 Task: Sort the products in the category "First Aid & Outdoor Essentials" by relevance.
Action: Mouse pressed left at (220, 101)
Screenshot: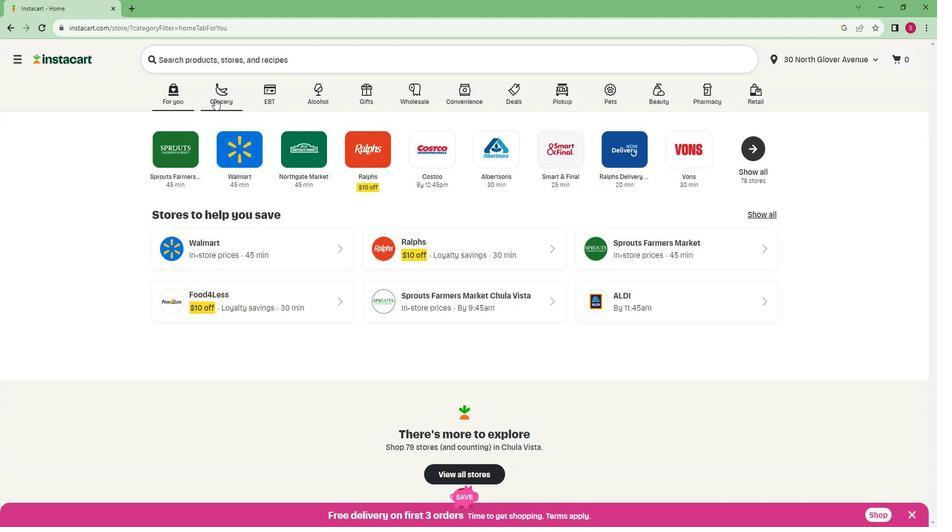 
Action: Mouse moved to (236, 274)
Screenshot: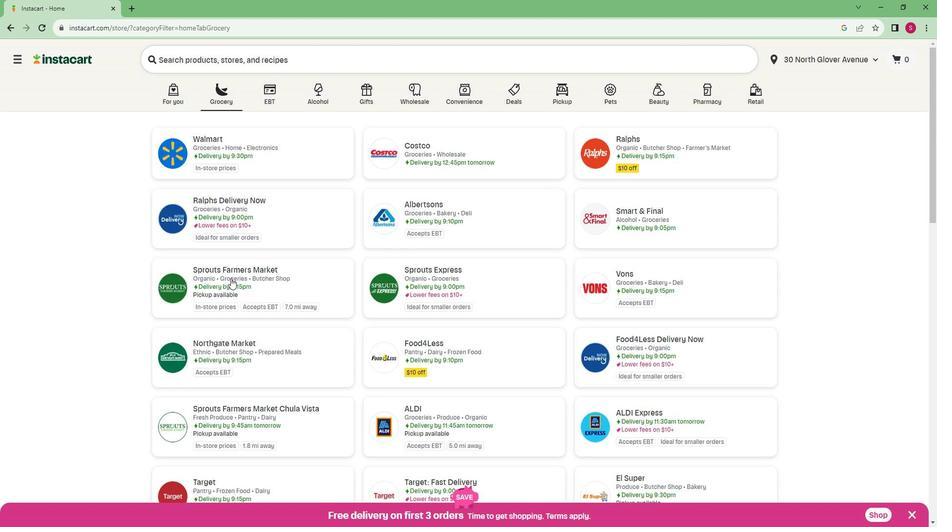 
Action: Mouse pressed left at (236, 274)
Screenshot: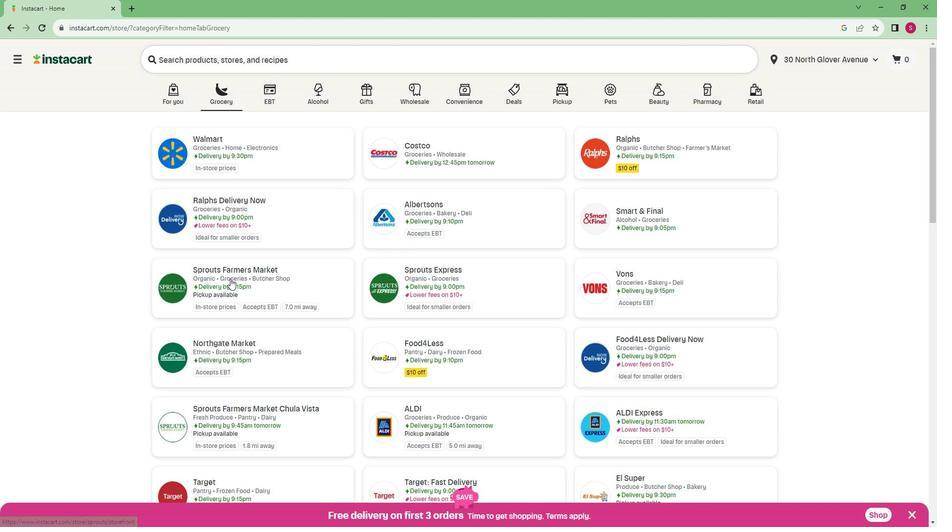
Action: Mouse moved to (83, 331)
Screenshot: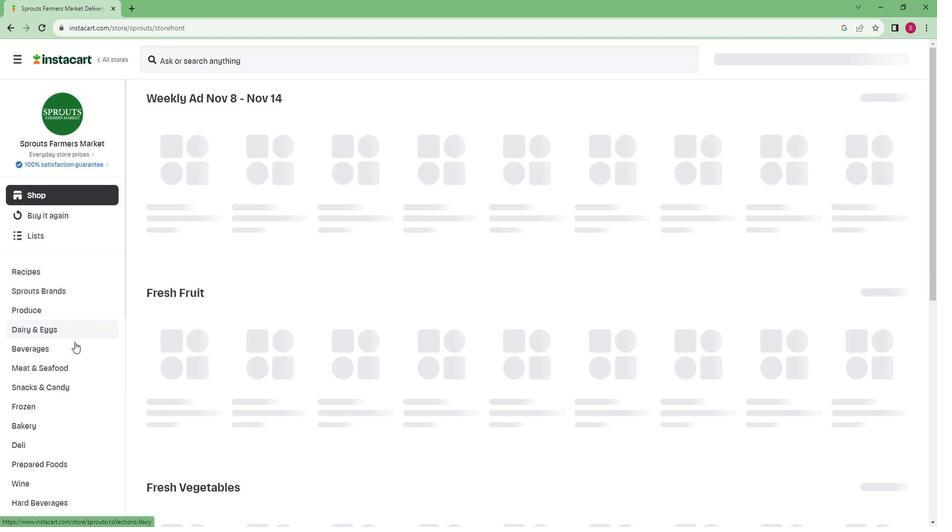 
Action: Mouse scrolled (83, 331) with delta (0, 0)
Screenshot: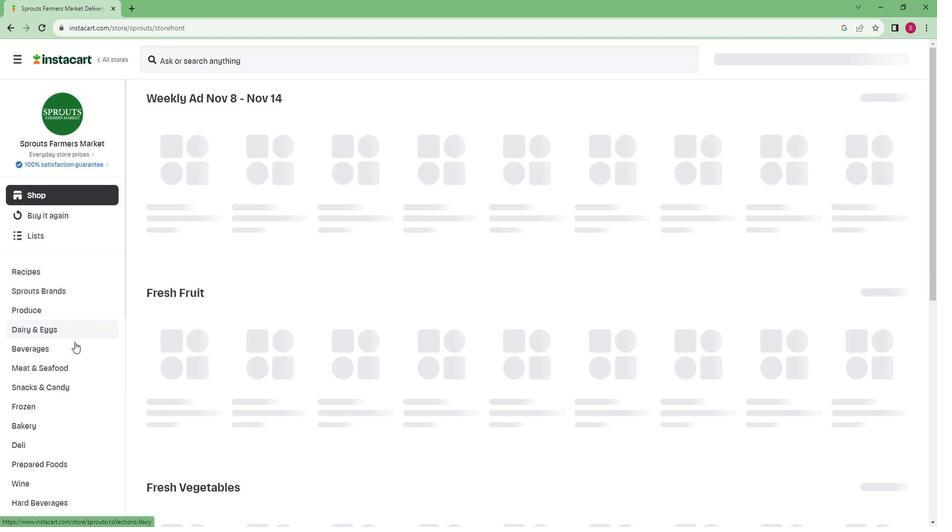 
Action: Mouse moved to (82, 333)
Screenshot: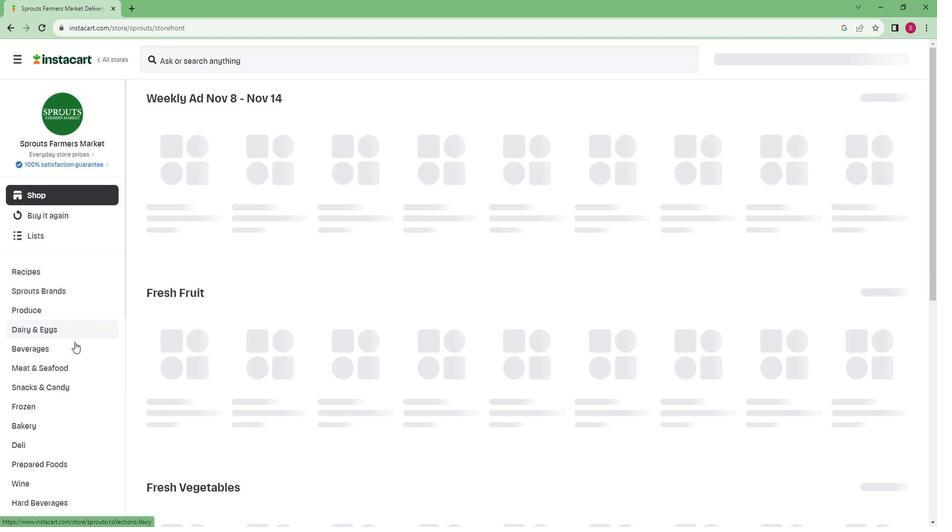 
Action: Mouse scrolled (82, 332) with delta (0, 0)
Screenshot: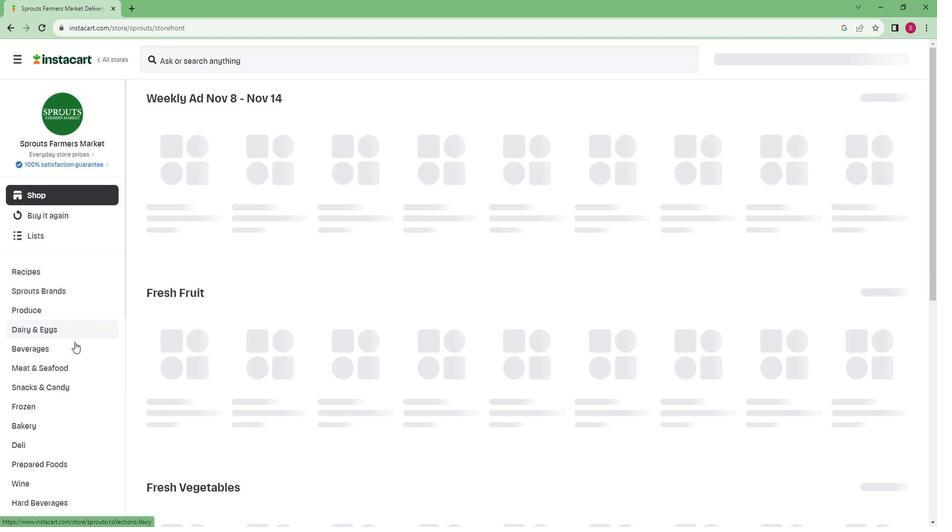 
Action: Mouse moved to (79, 336)
Screenshot: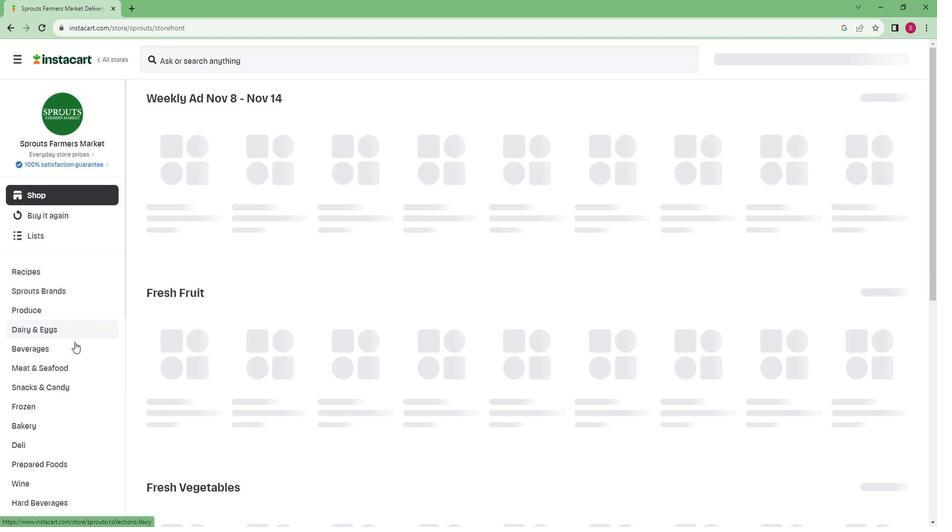 
Action: Mouse scrolled (79, 335) with delta (0, 0)
Screenshot: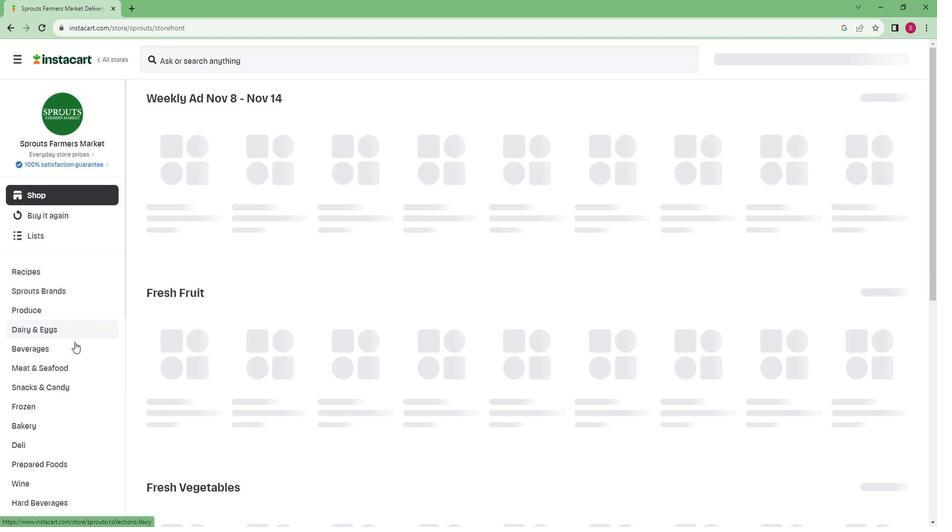 
Action: Mouse moved to (78, 337)
Screenshot: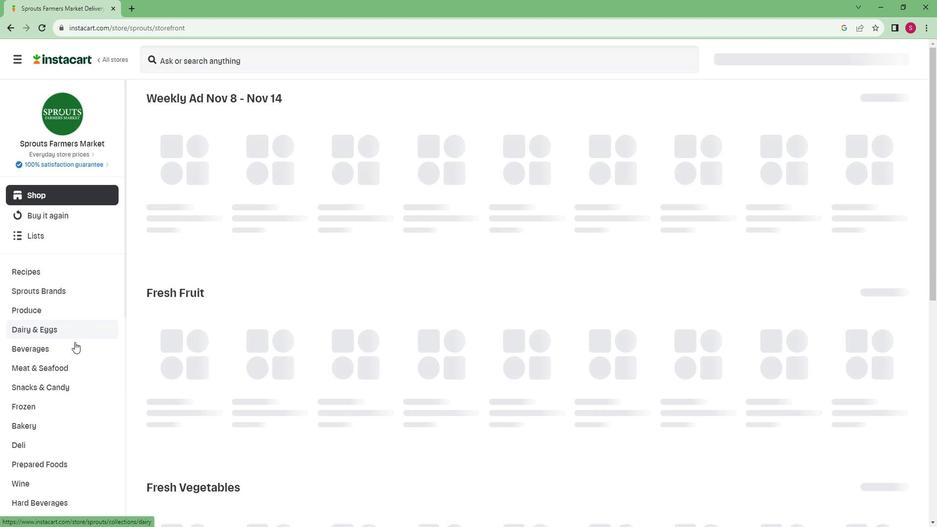 
Action: Mouse scrolled (78, 337) with delta (0, 0)
Screenshot: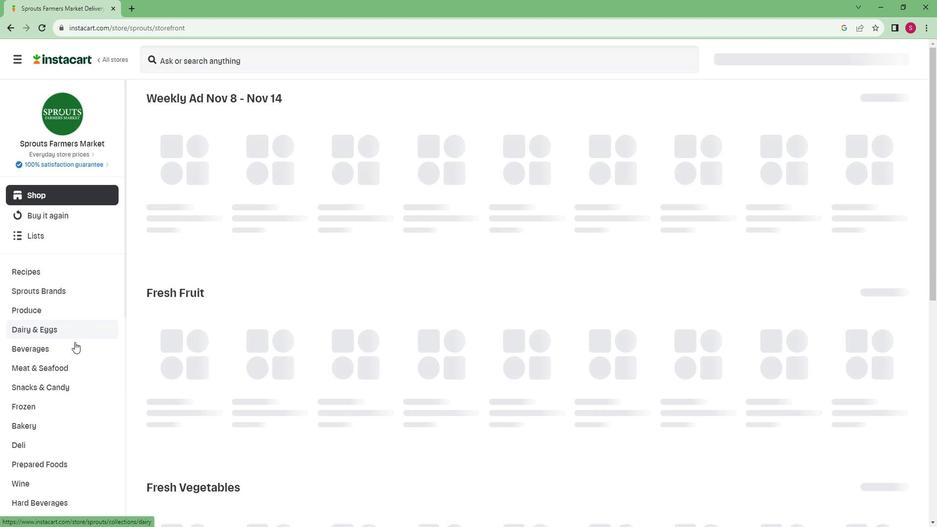 
Action: Mouse moved to (73, 340)
Screenshot: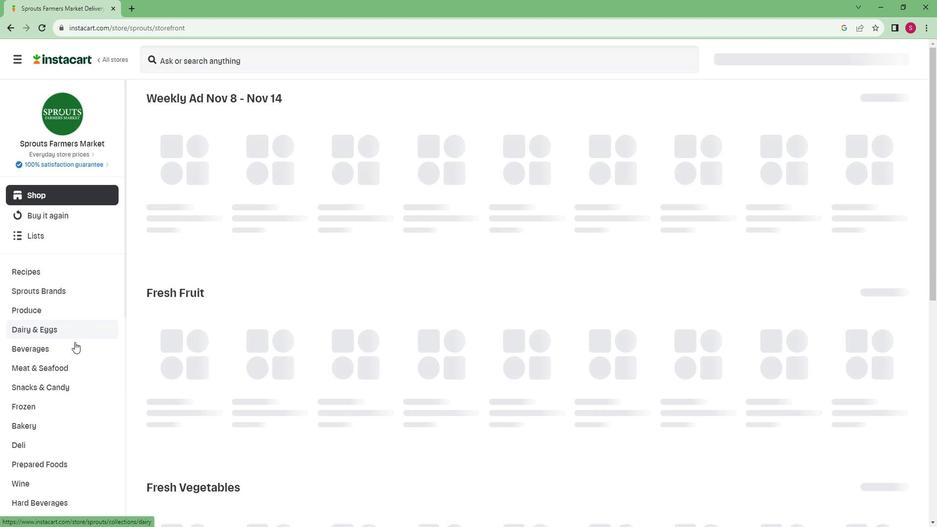 
Action: Mouse scrolled (73, 340) with delta (0, 0)
Screenshot: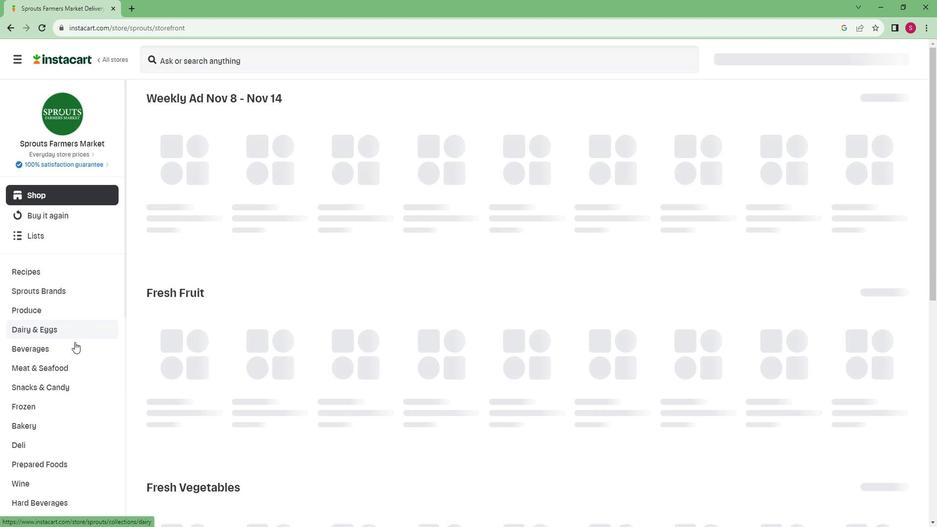 
Action: Mouse scrolled (73, 340) with delta (0, 0)
Screenshot: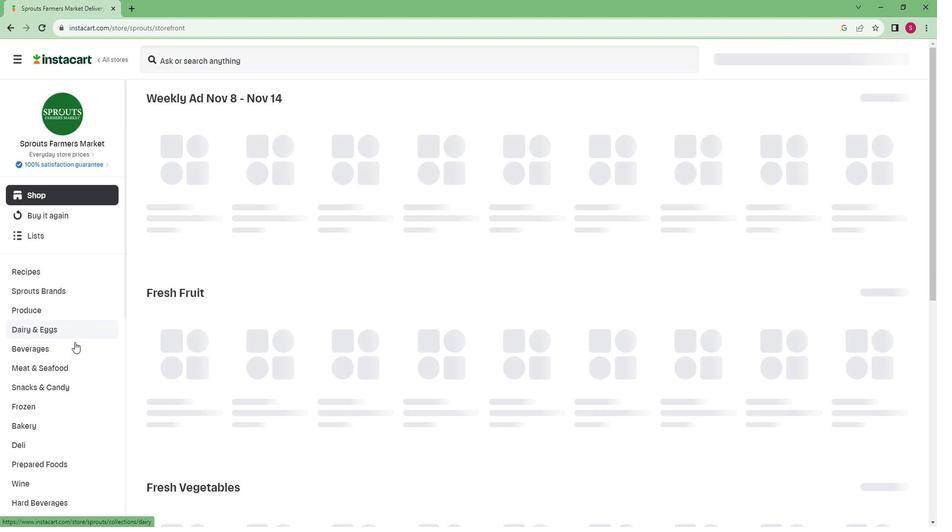 
Action: Mouse scrolled (73, 340) with delta (0, 0)
Screenshot: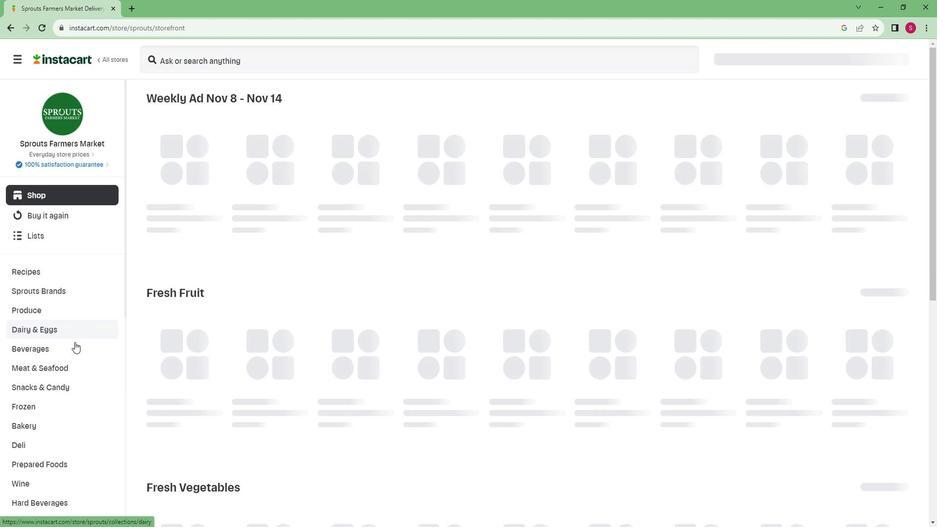 
Action: Mouse scrolled (73, 340) with delta (0, 0)
Screenshot: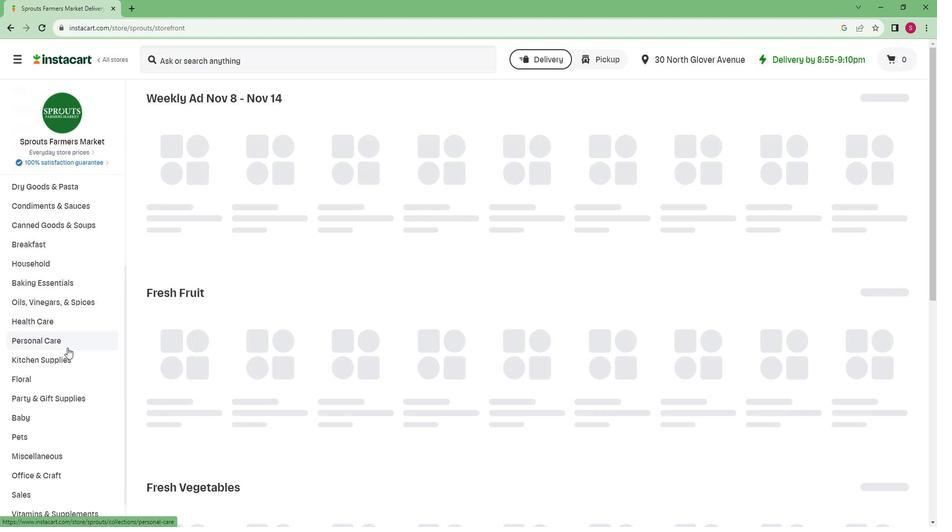 
Action: Mouse scrolled (73, 340) with delta (0, 0)
Screenshot: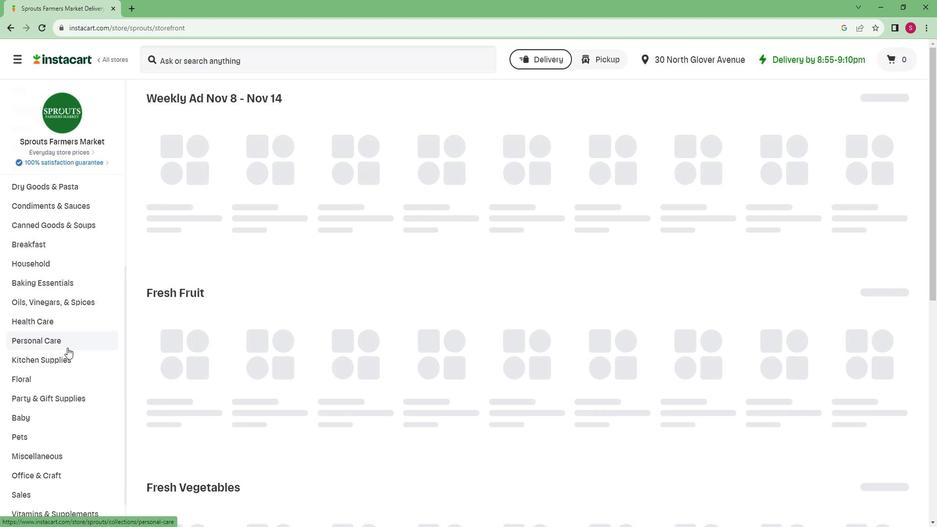 
Action: Mouse scrolled (73, 340) with delta (0, 0)
Screenshot: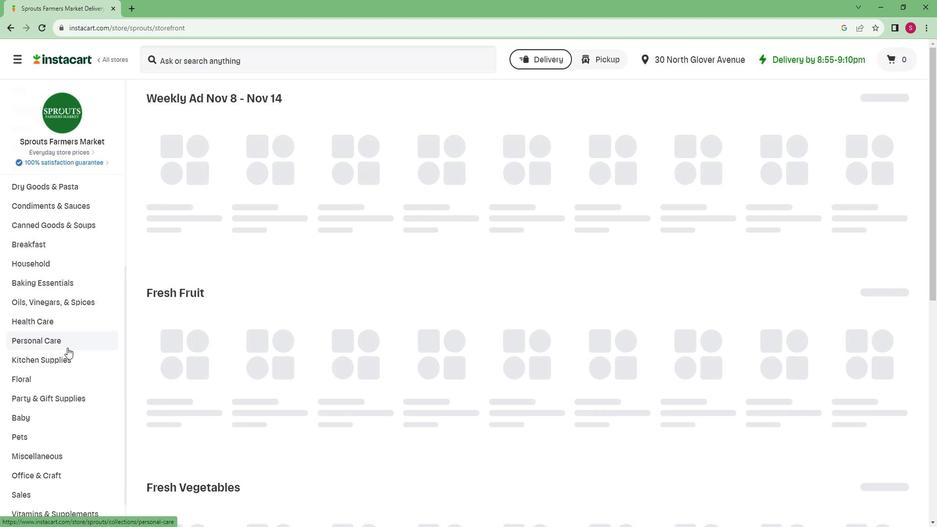 
Action: Mouse scrolled (73, 340) with delta (0, 0)
Screenshot: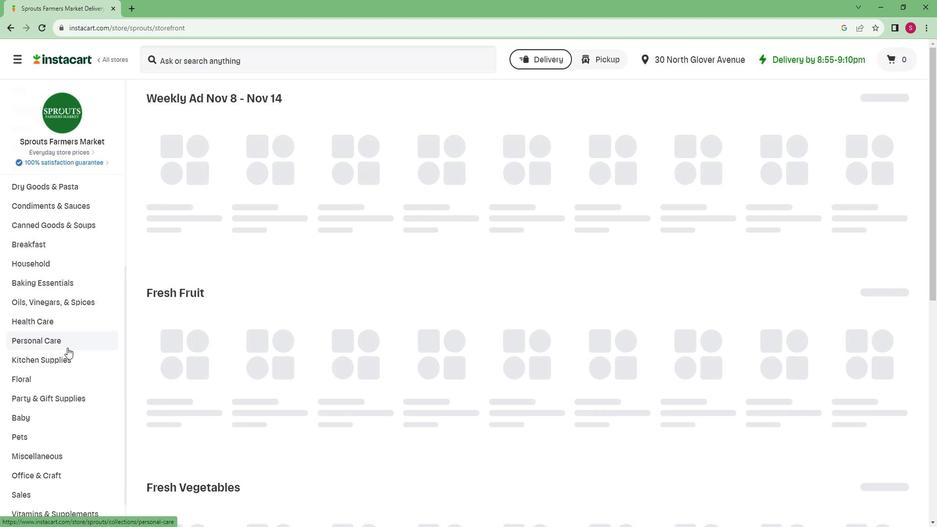 
Action: Mouse scrolled (73, 340) with delta (0, 0)
Screenshot: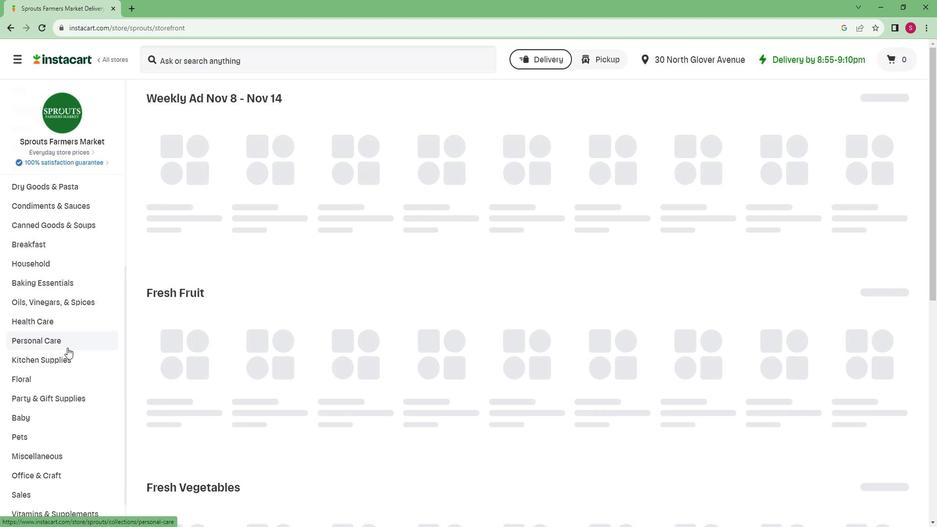 
Action: Mouse moved to (72, 339)
Screenshot: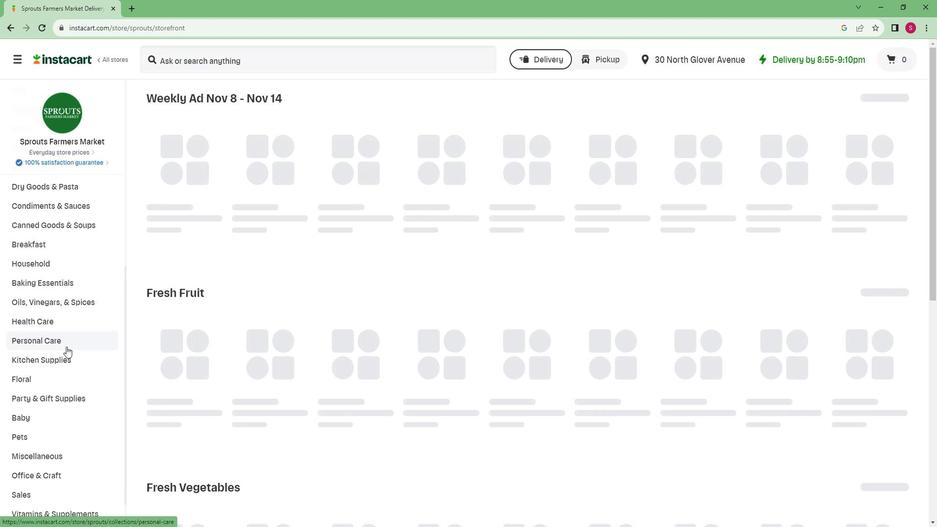 
Action: Mouse scrolled (72, 339) with delta (0, 0)
Screenshot: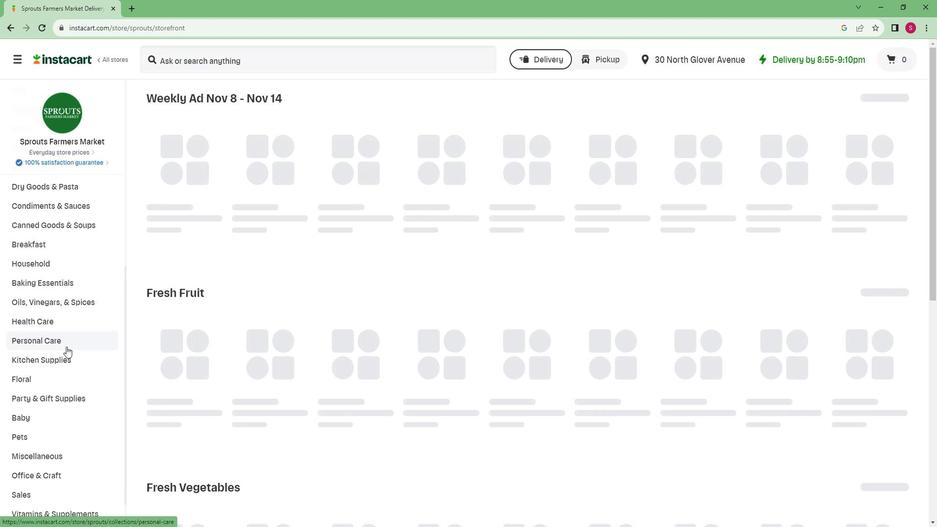 
Action: Mouse moved to (25, 482)
Screenshot: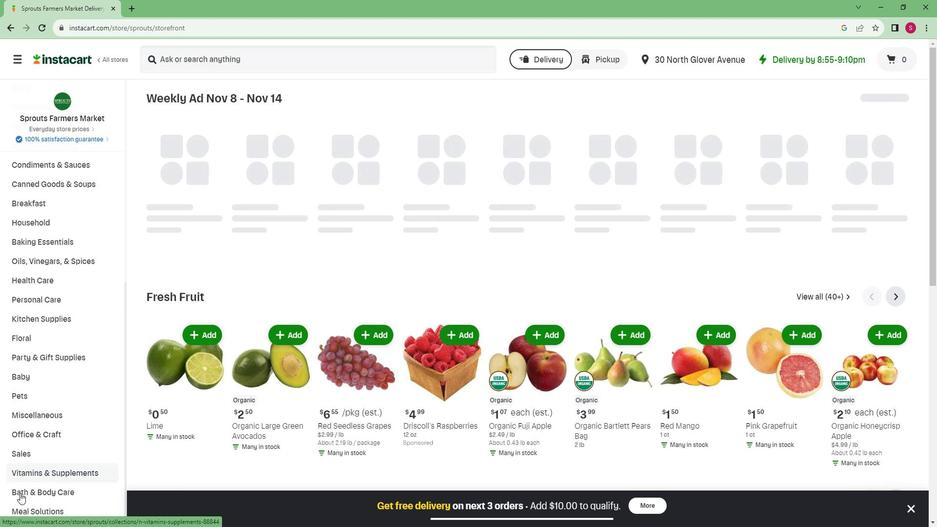 
Action: Mouse pressed left at (25, 482)
Screenshot: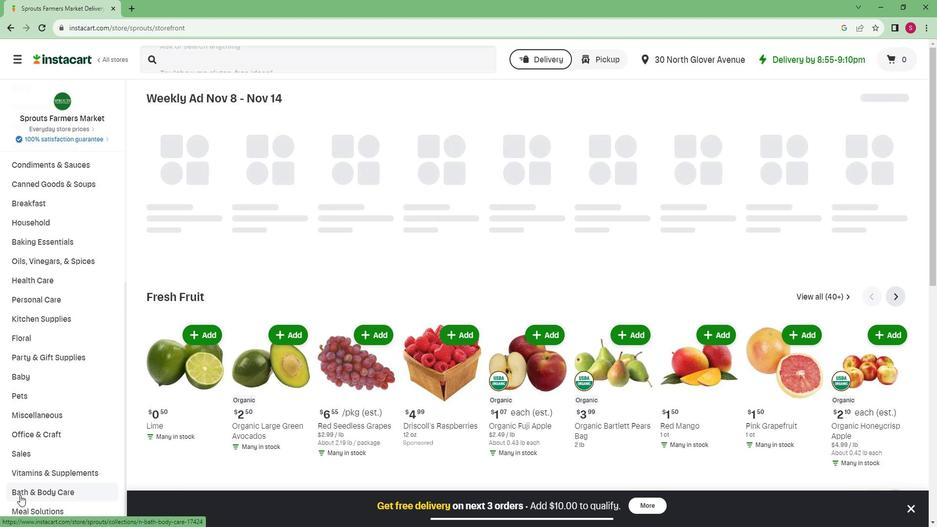 
Action: Mouse moved to (14, 479)
Screenshot: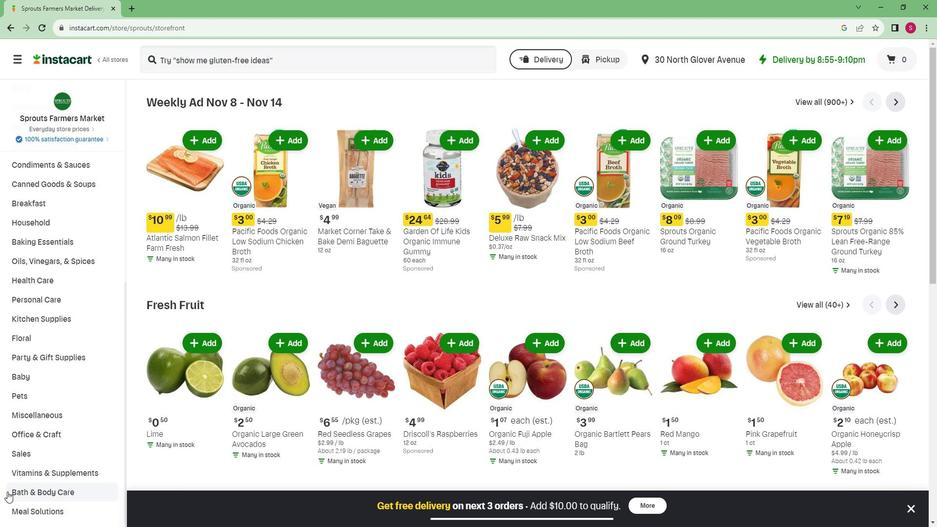 
Action: Mouse pressed left at (14, 479)
Screenshot: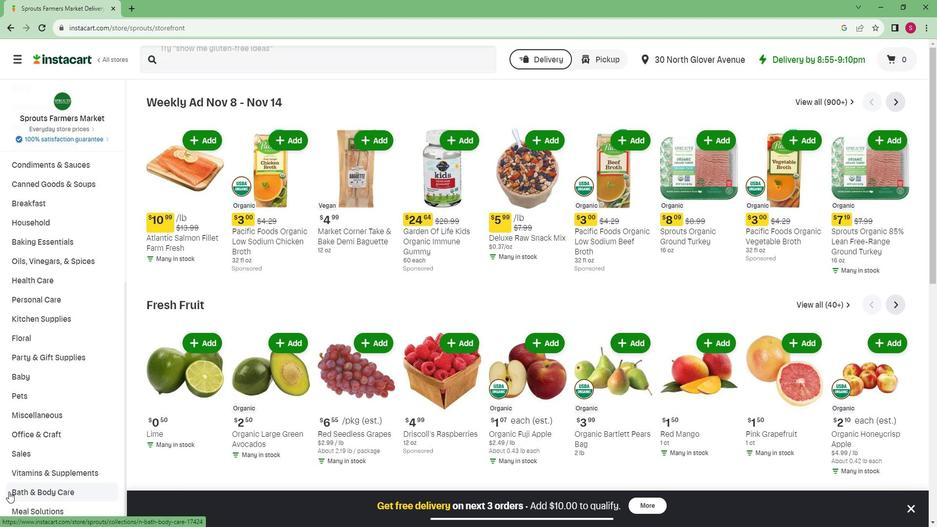 
Action: Mouse moved to (22, 459)
Screenshot: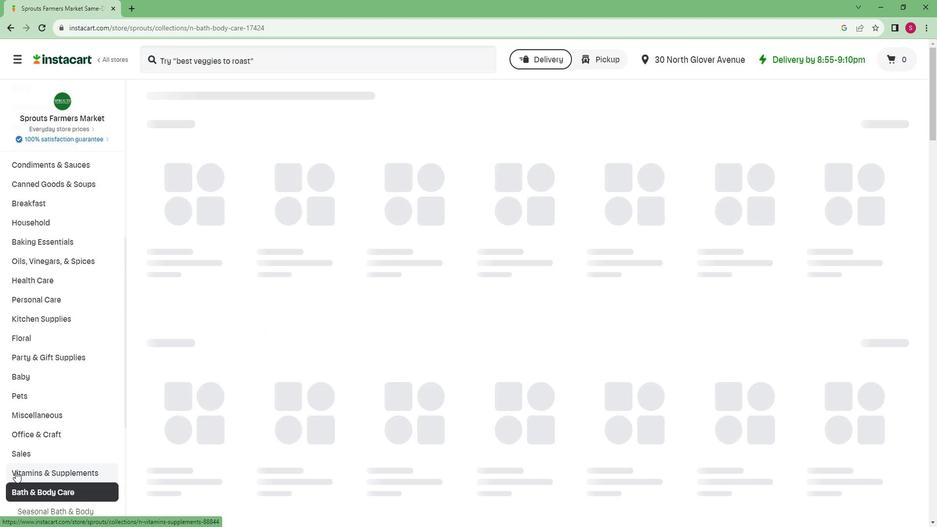 
Action: Mouse scrolled (22, 458) with delta (0, 0)
Screenshot: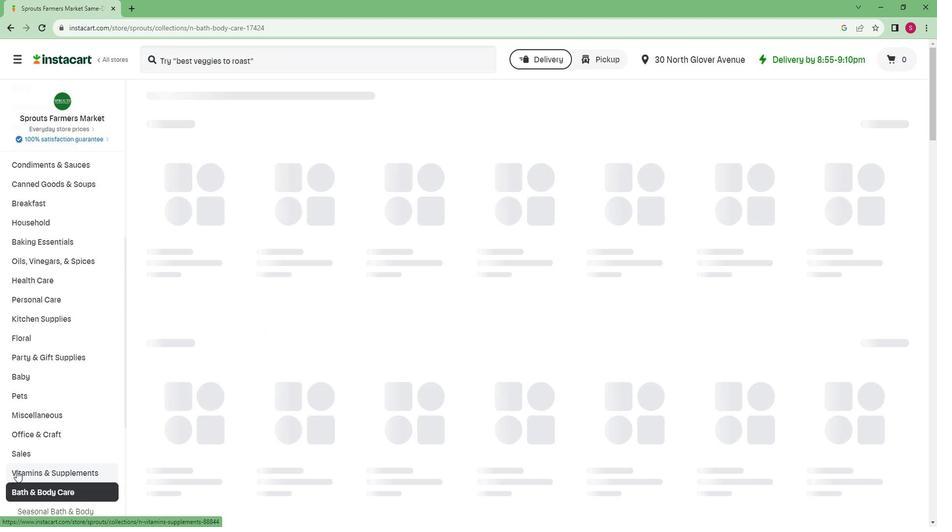 
Action: Mouse scrolled (22, 458) with delta (0, 0)
Screenshot: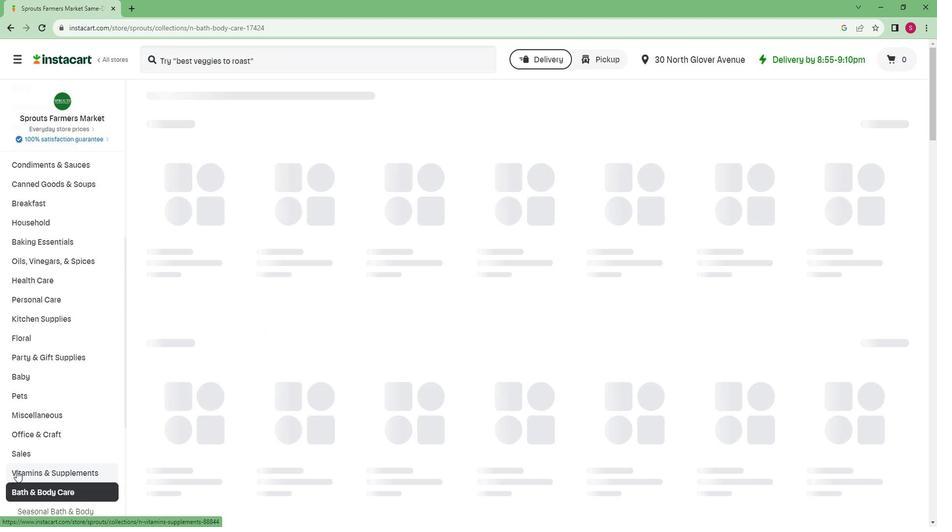
Action: Mouse scrolled (22, 458) with delta (0, 0)
Screenshot: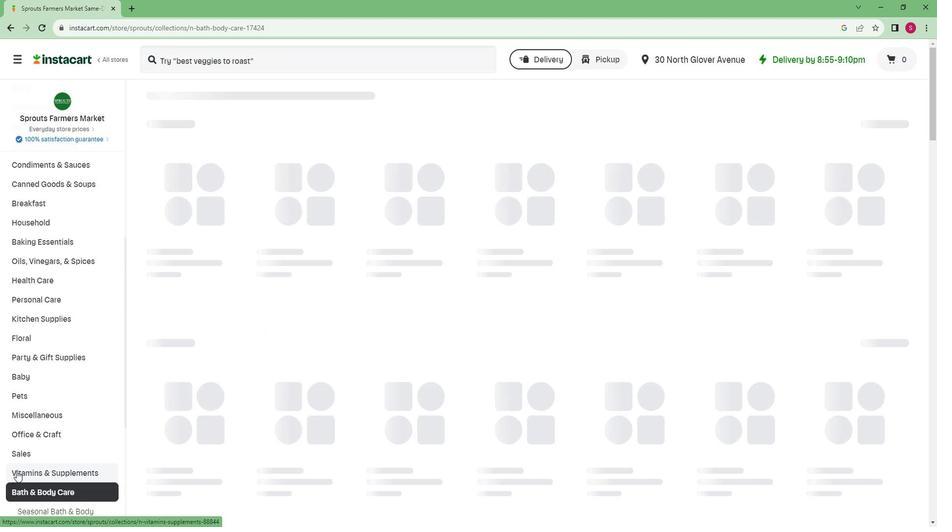 
Action: Mouse scrolled (22, 458) with delta (0, 0)
Screenshot: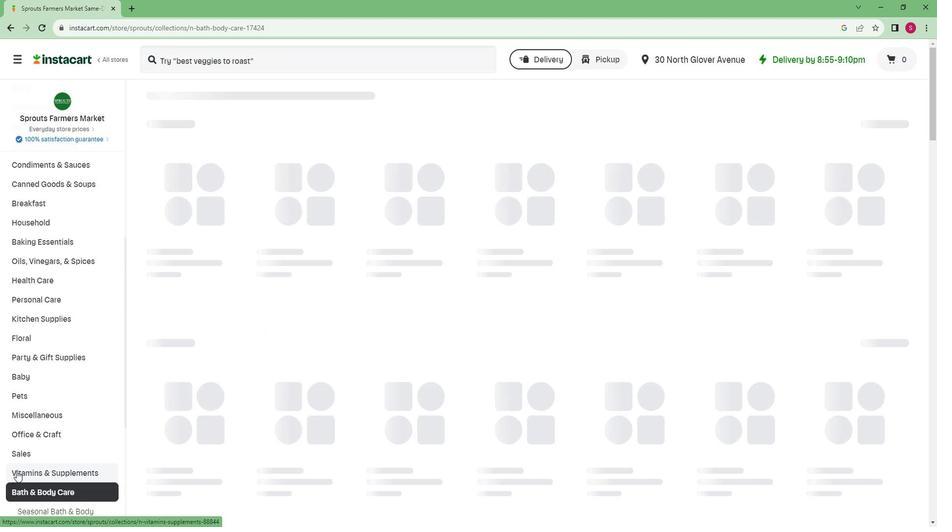 
Action: Mouse scrolled (22, 458) with delta (0, 0)
Screenshot: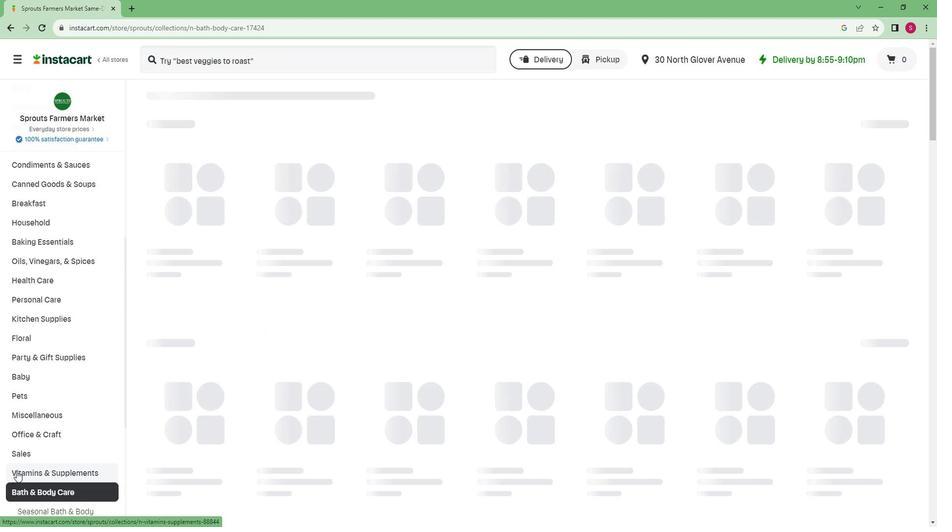
Action: Mouse moved to (22, 459)
Screenshot: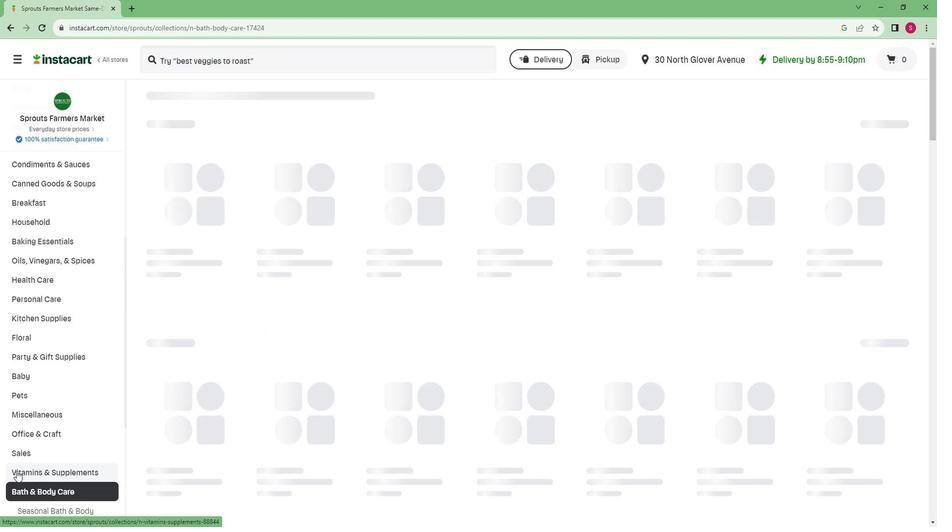 
Action: Mouse scrolled (22, 458) with delta (0, 0)
Screenshot: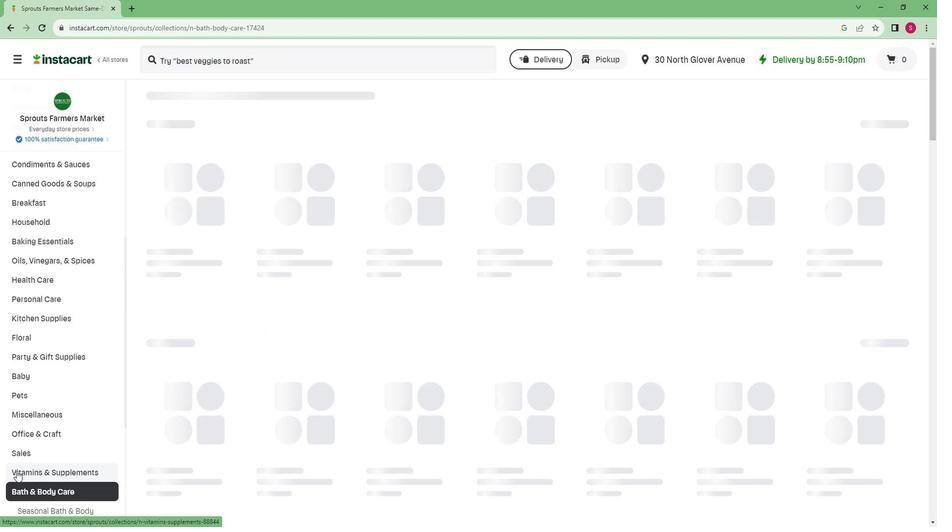 
Action: Mouse moved to (21, 456)
Screenshot: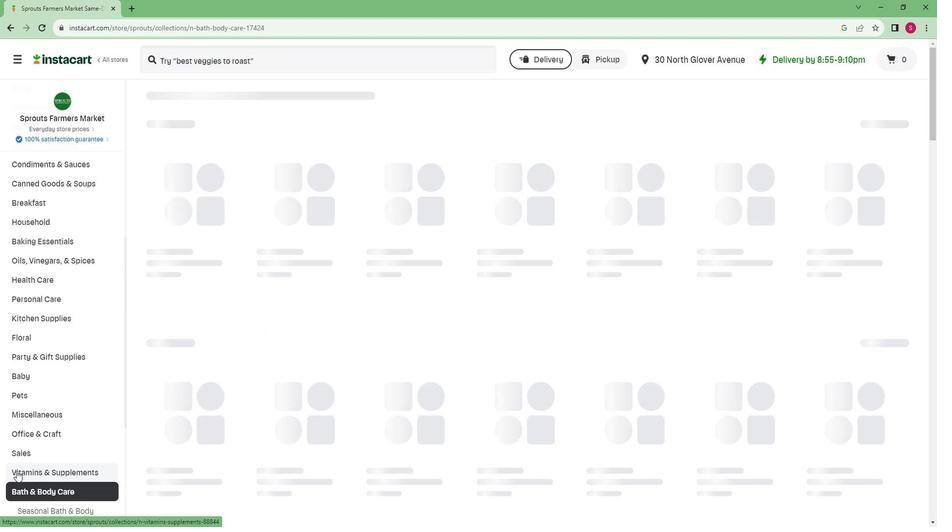 
Action: Mouse scrolled (21, 455) with delta (0, 0)
Screenshot: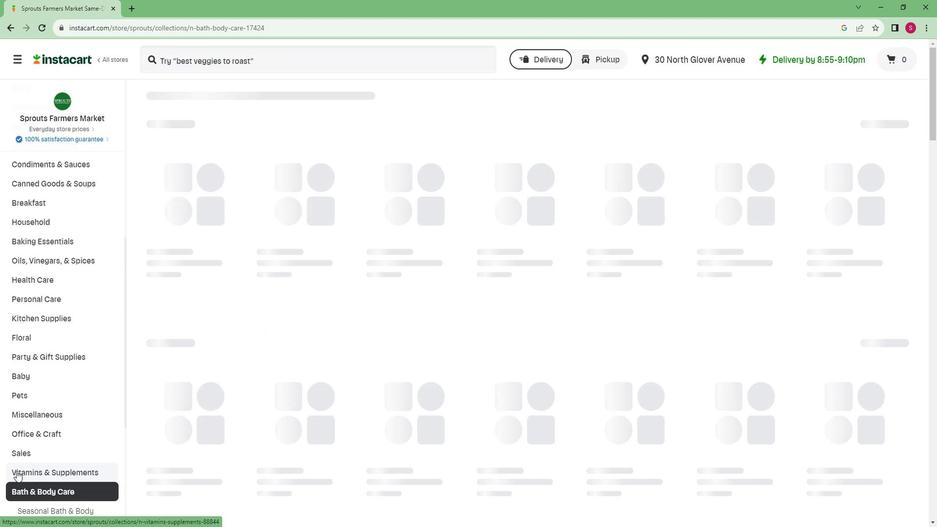 
Action: Mouse moved to (21, 453)
Screenshot: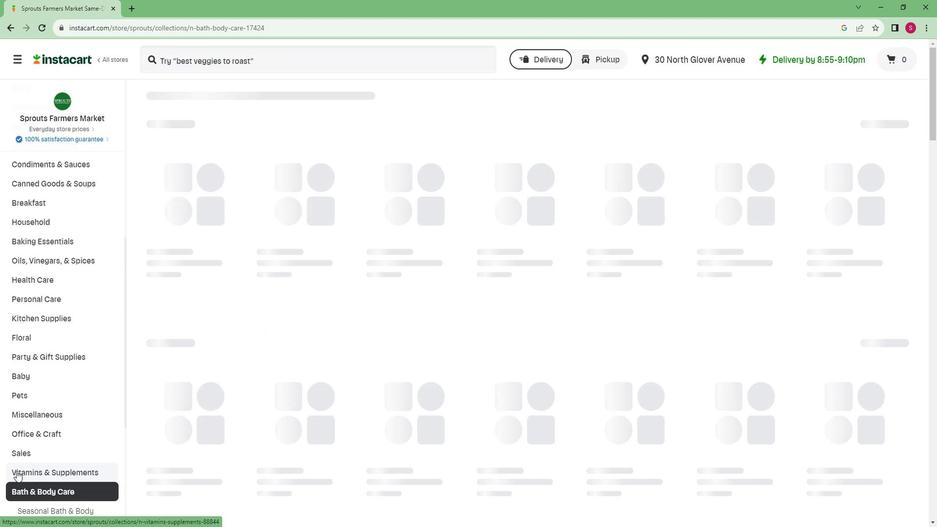 
Action: Mouse scrolled (21, 452) with delta (0, 0)
Screenshot: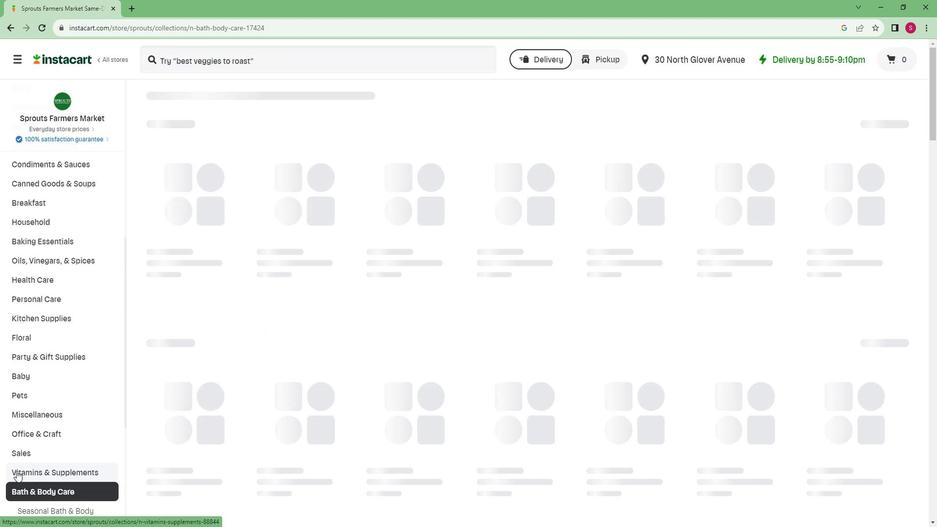 
Action: Mouse moved to (35, 436)
Screenshot: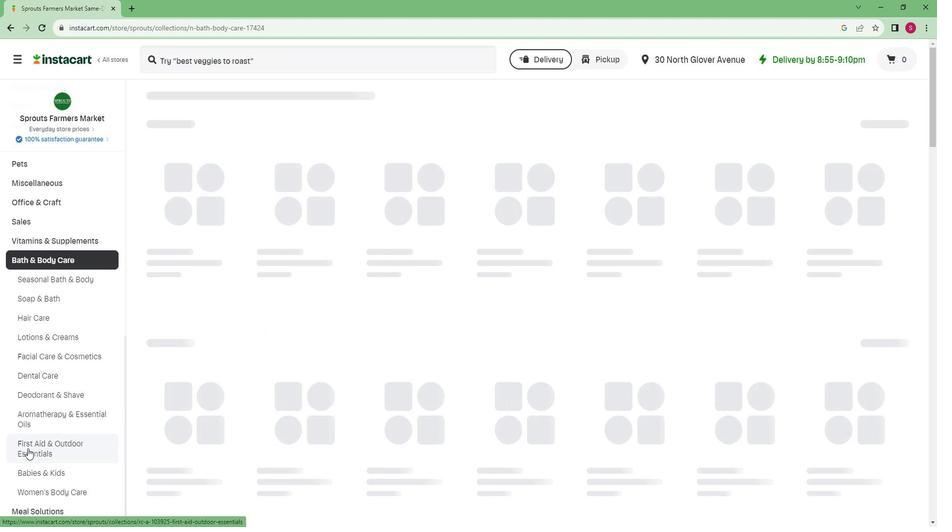 
Action: Mouse pressed left at (35, 436)
Screenshot: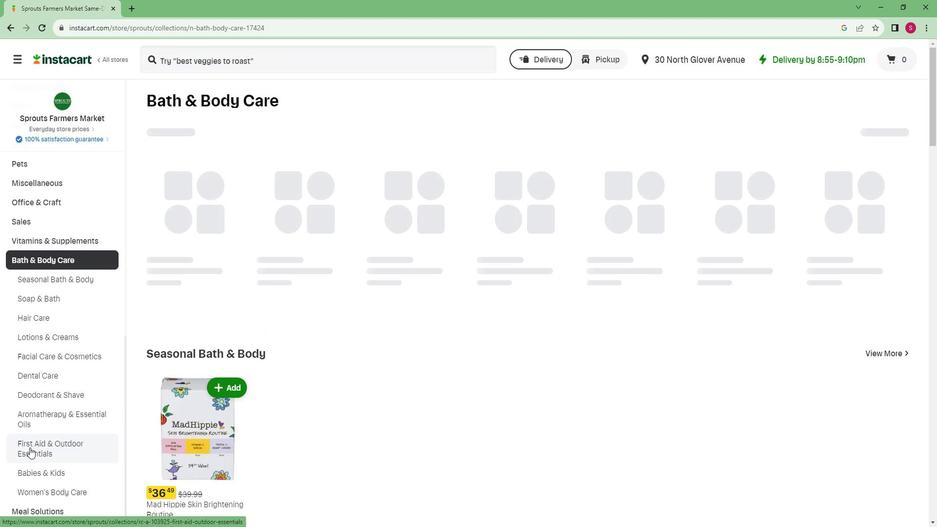
Action: Mouse moved to (861, 138)
Screenshot: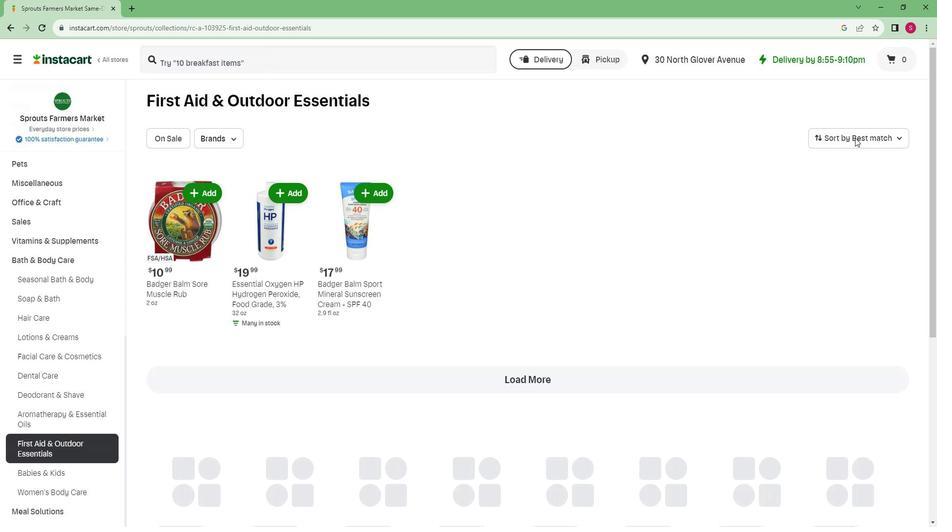 
Action: Mouse pressed left at (861, 138)
Screenshot: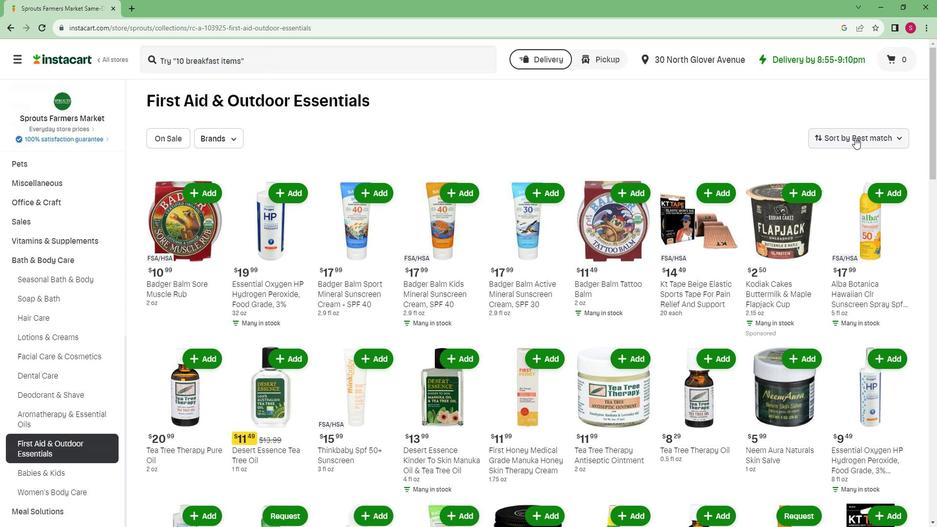 
Action: Mouse moved to (832, 284)
Screenshot: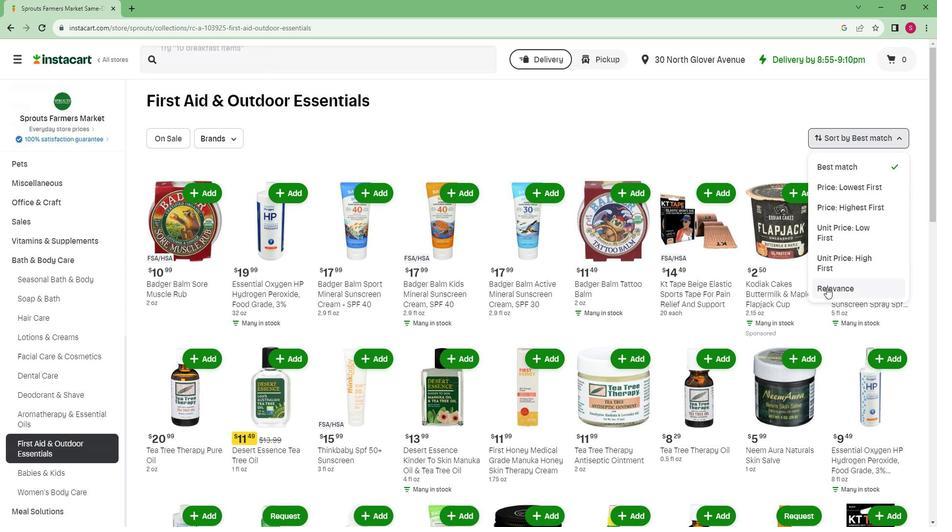 
Action: Mouse pressed left at (832, 284)
Screenshot: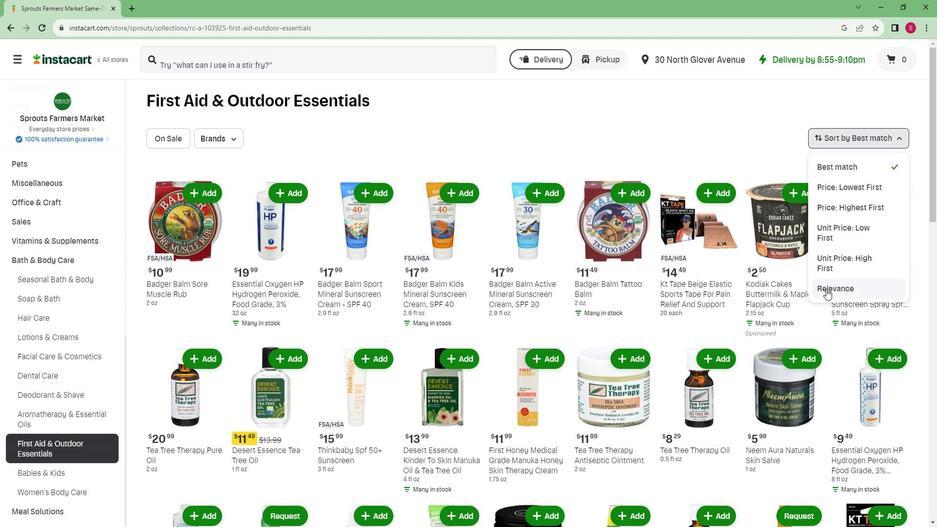 
